 Task: Change the visibility to public.
Action: Mouse moved to (273, 53)
Screenshot: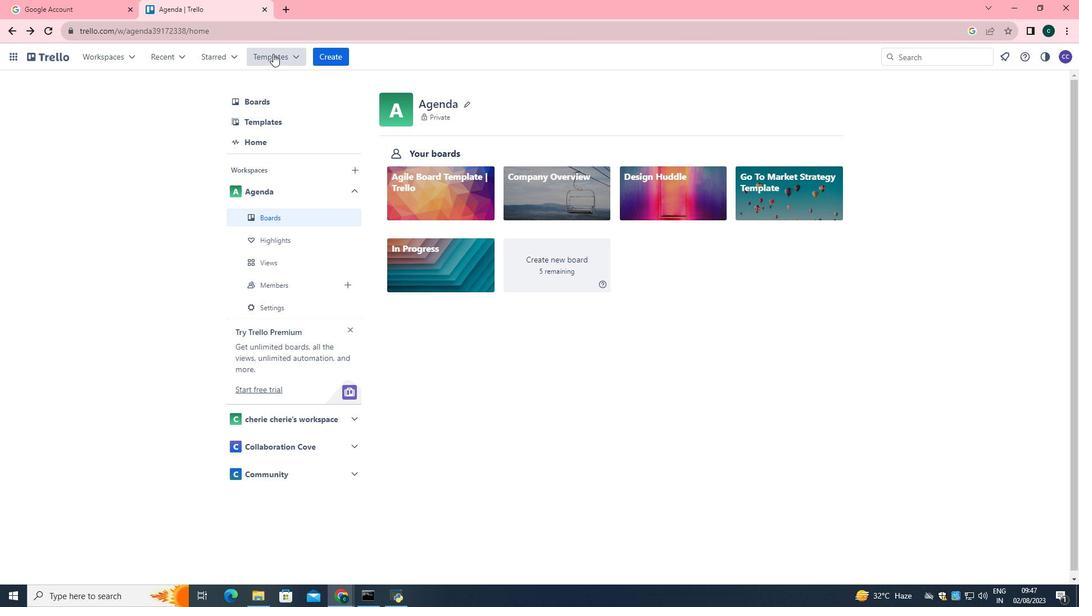 
Action: Mouse pressed left at (273, 53)
Screenshot: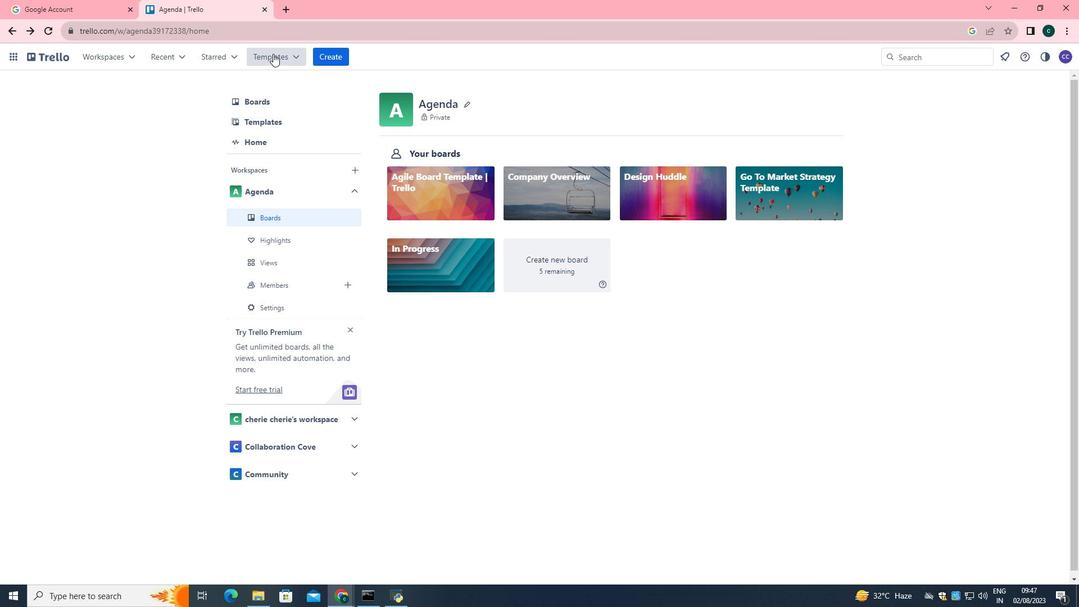 
Action: Mouse moved to (296, 223)
Screenshot: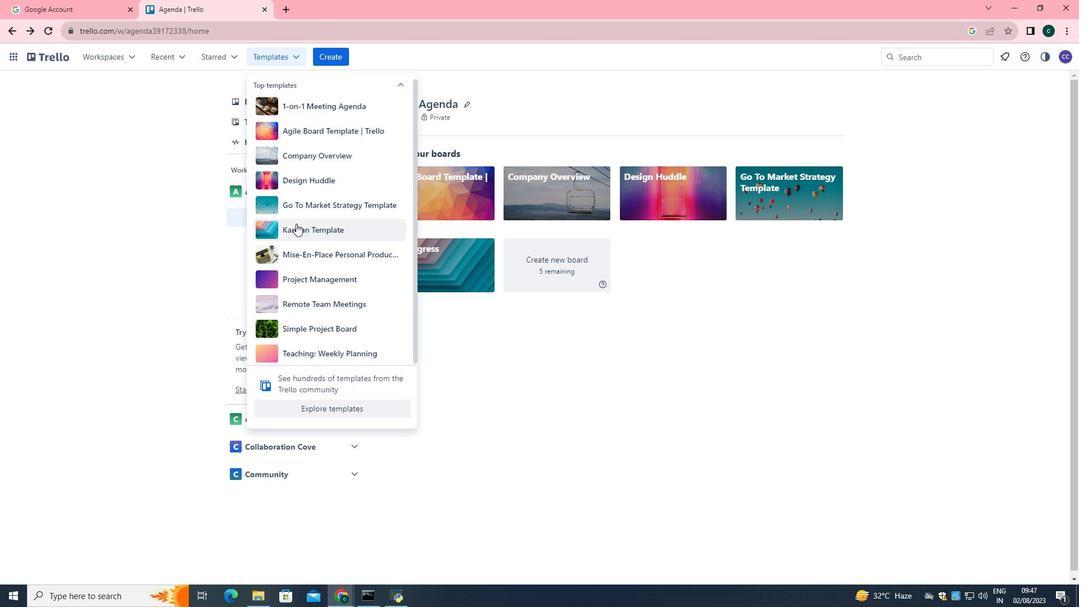 
Action: Mouse pressed left at (296, 223)
Screenshot: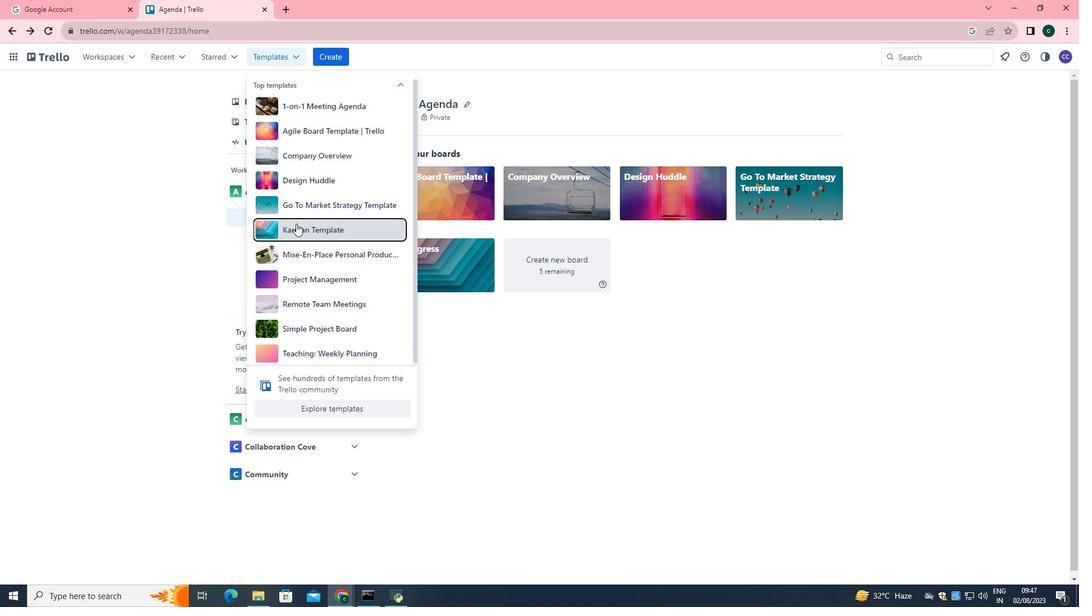 
Action: Mouse moved to (286, 278)
Screenshot: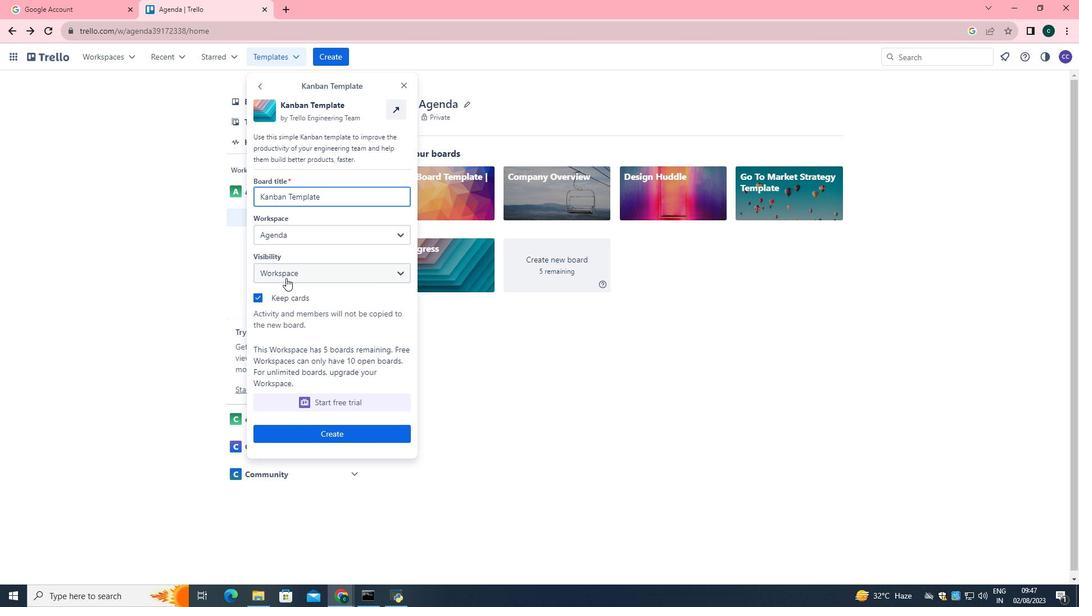 
Action: Mouse pressed left at (286, 278)
Screenshot: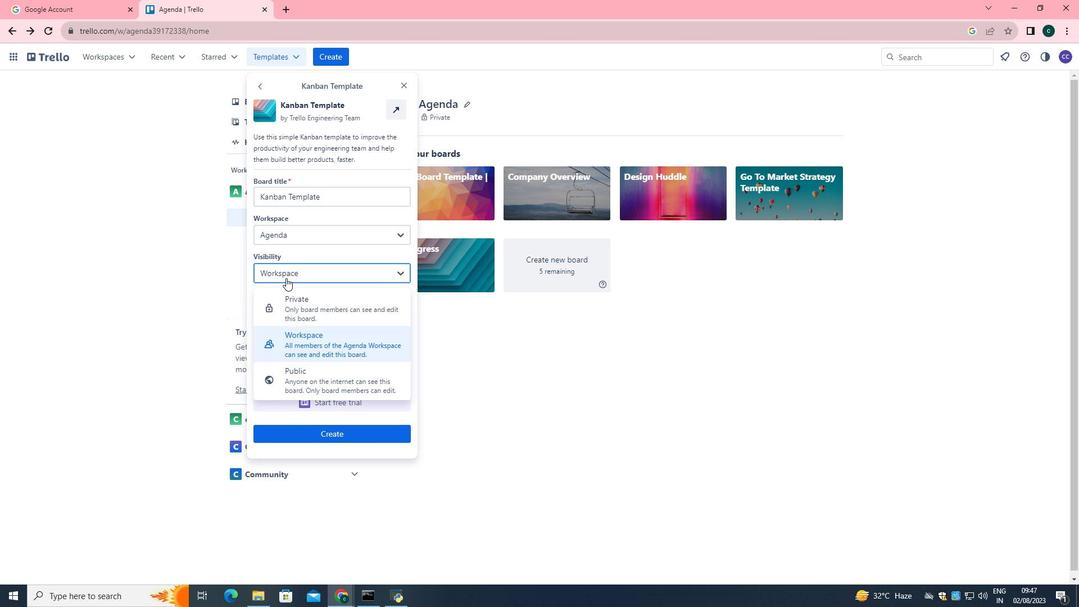 
Action: Mouse moved to (312, 380)
Screenshot: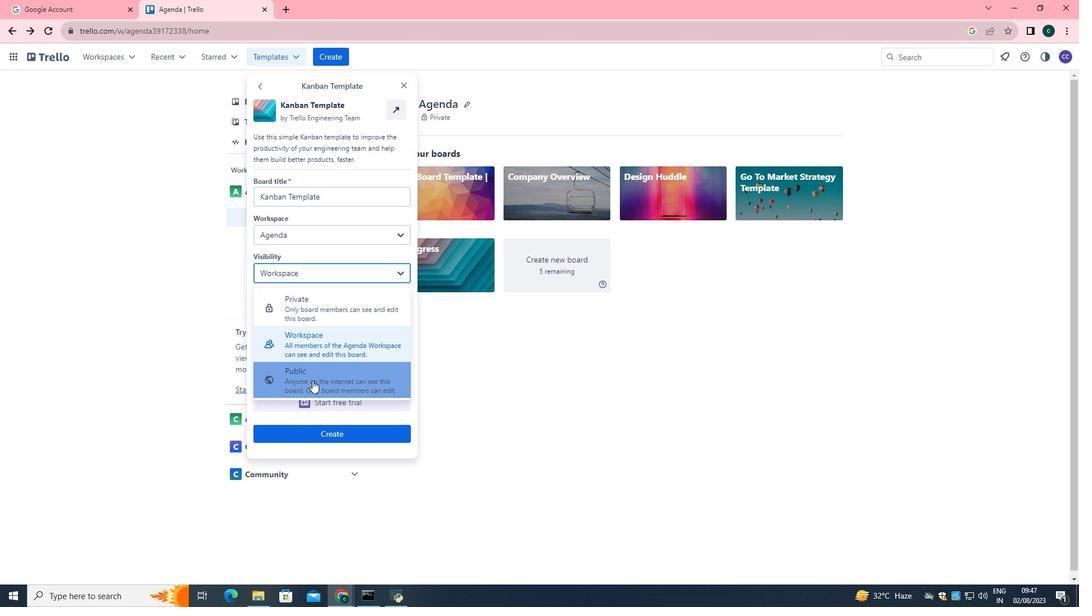 
Action: Mouse pressed left at (312, 380)
Screenshot: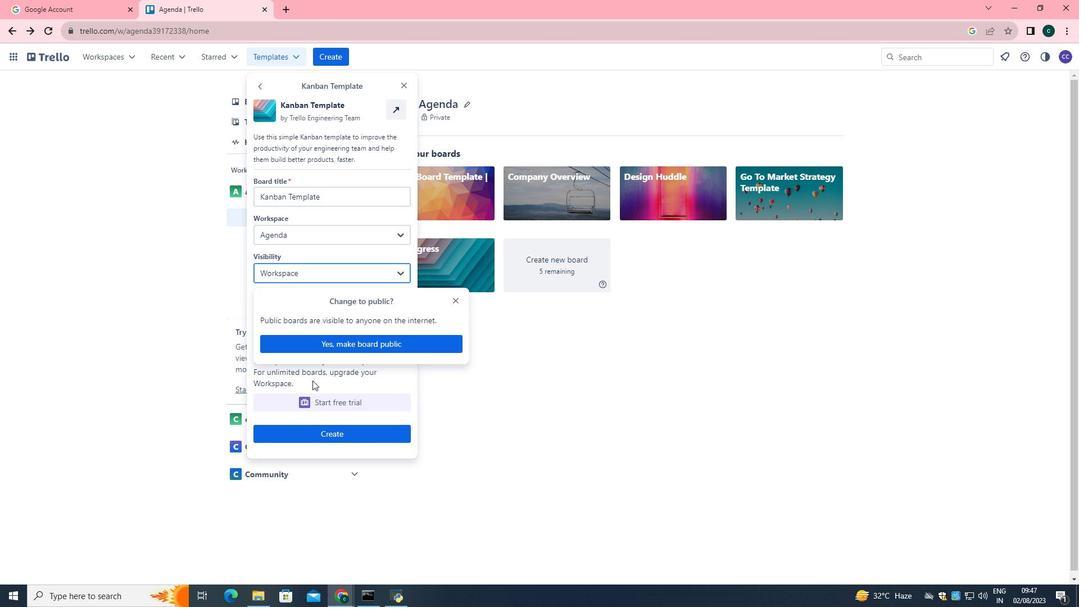 
Action: Mouse moved to (355, 352)
Screenshot: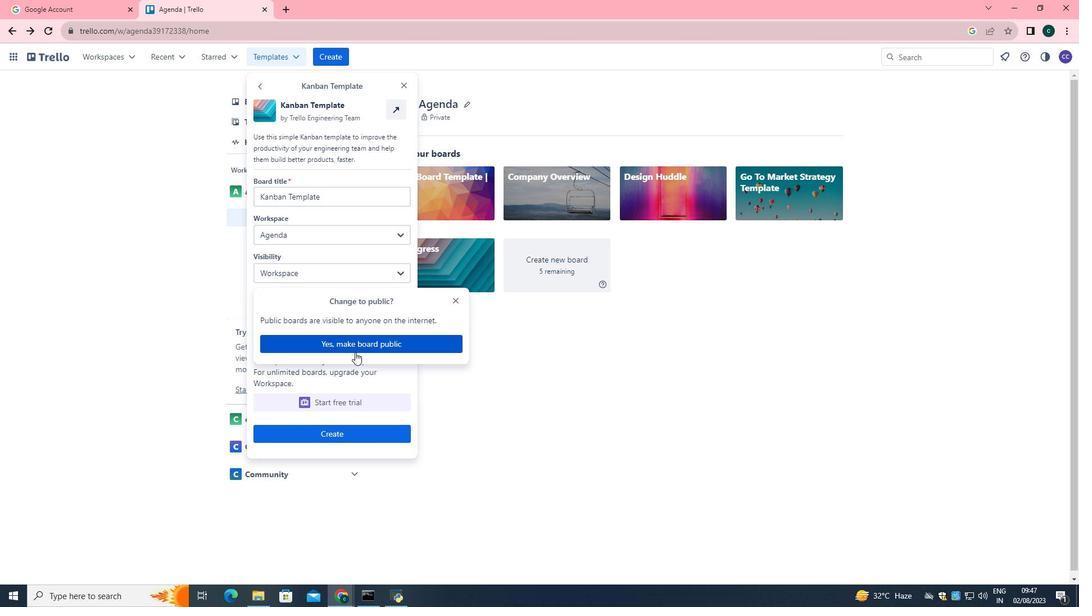 
Action: Mouse pressed left at (355, 352)
Screenshot: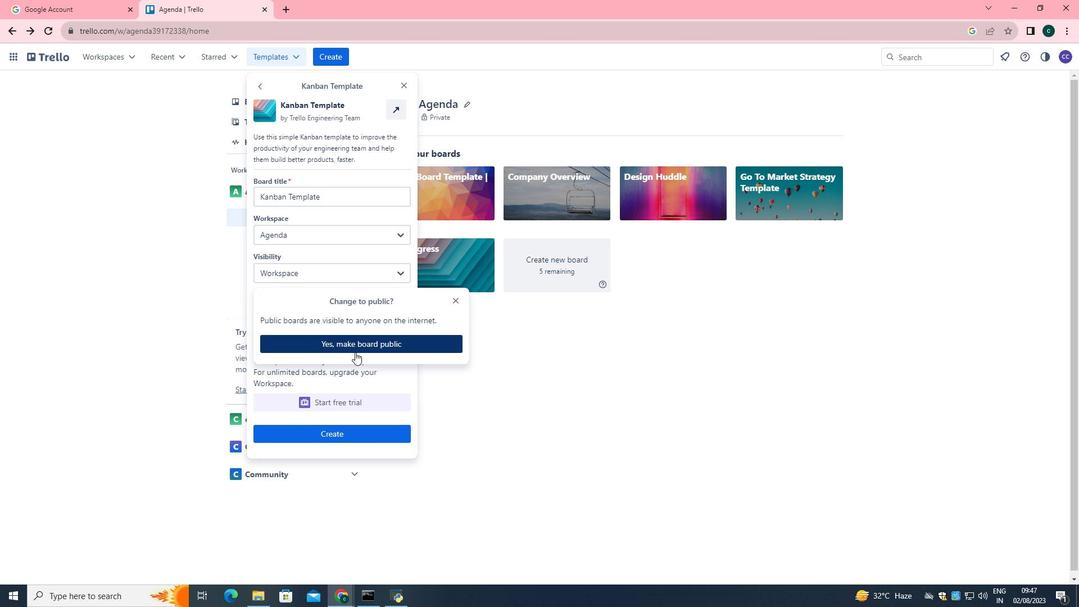 
